 Task: Use Electro Beep Accent 01 Effect in this video Movie B.mp4
Action: Mouse moved to (189, 126)
Screenshot: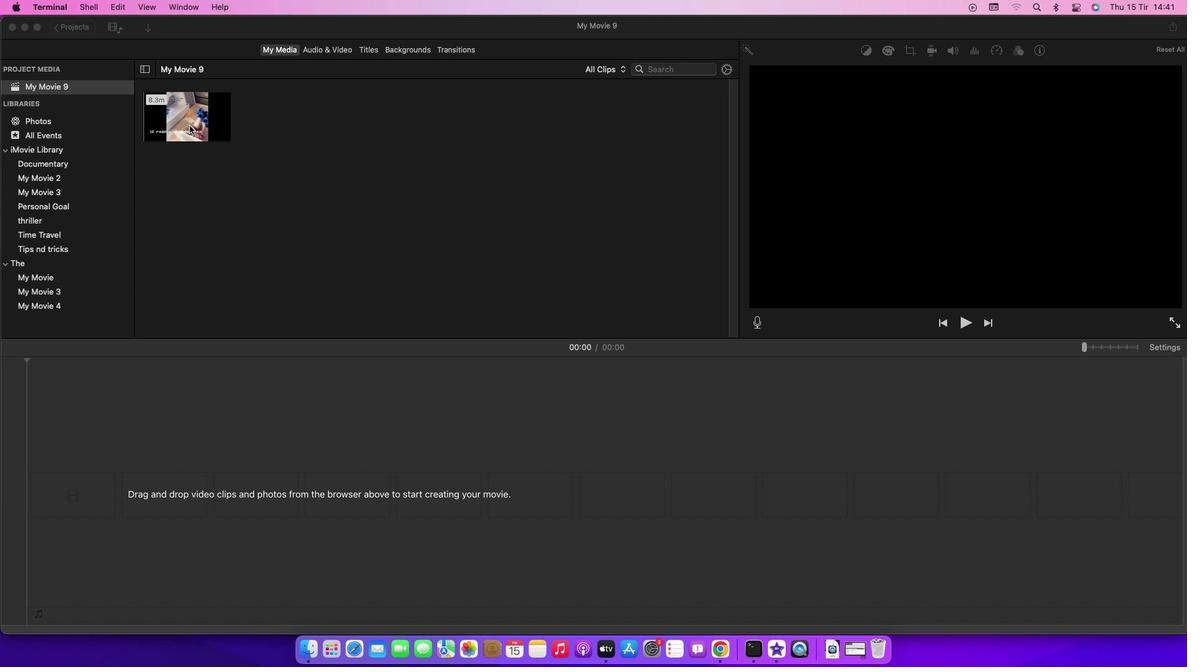 
Action: Mouse pressed left at (189, 126)
Screenshot: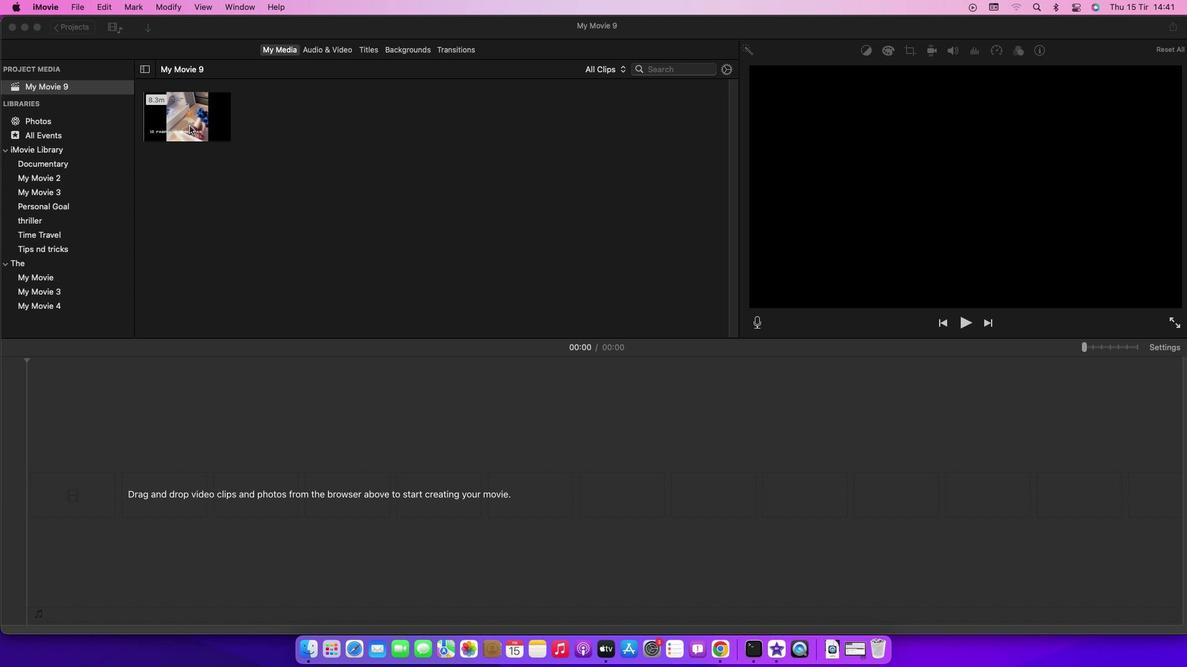 
Action: Mouse moved to (199, 110)
Screenshot: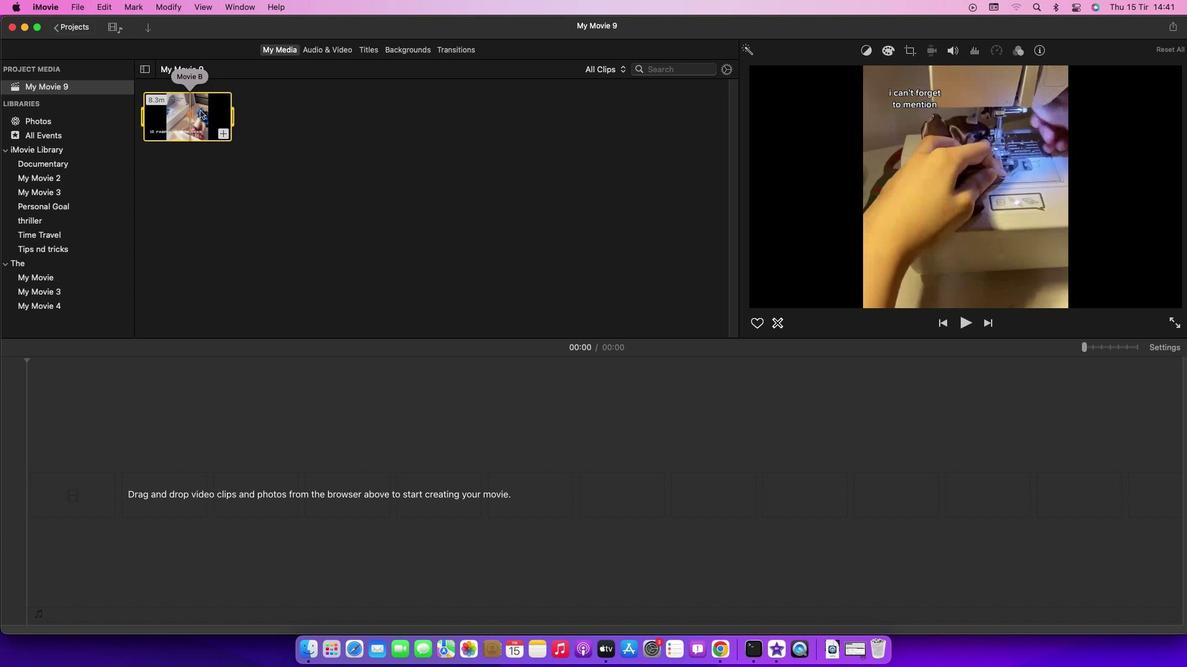 
Action: Mouse pressed left at (199, 110)
Screenshot: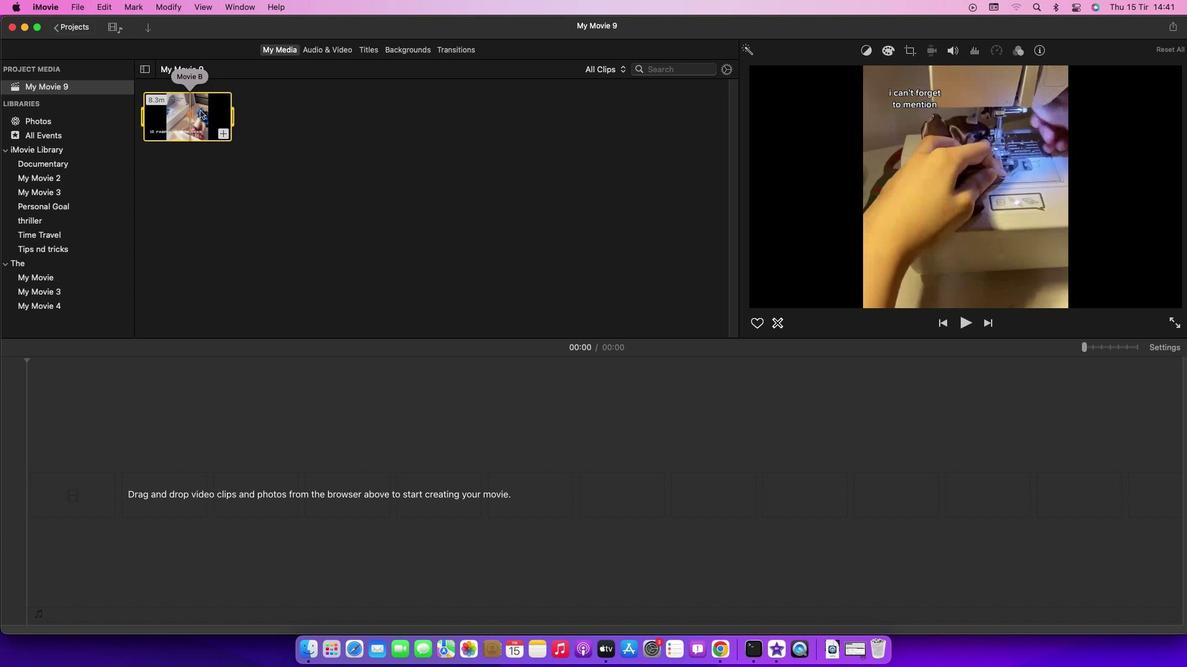 
Action: Mouse moved to (326, 53)
Screenshot: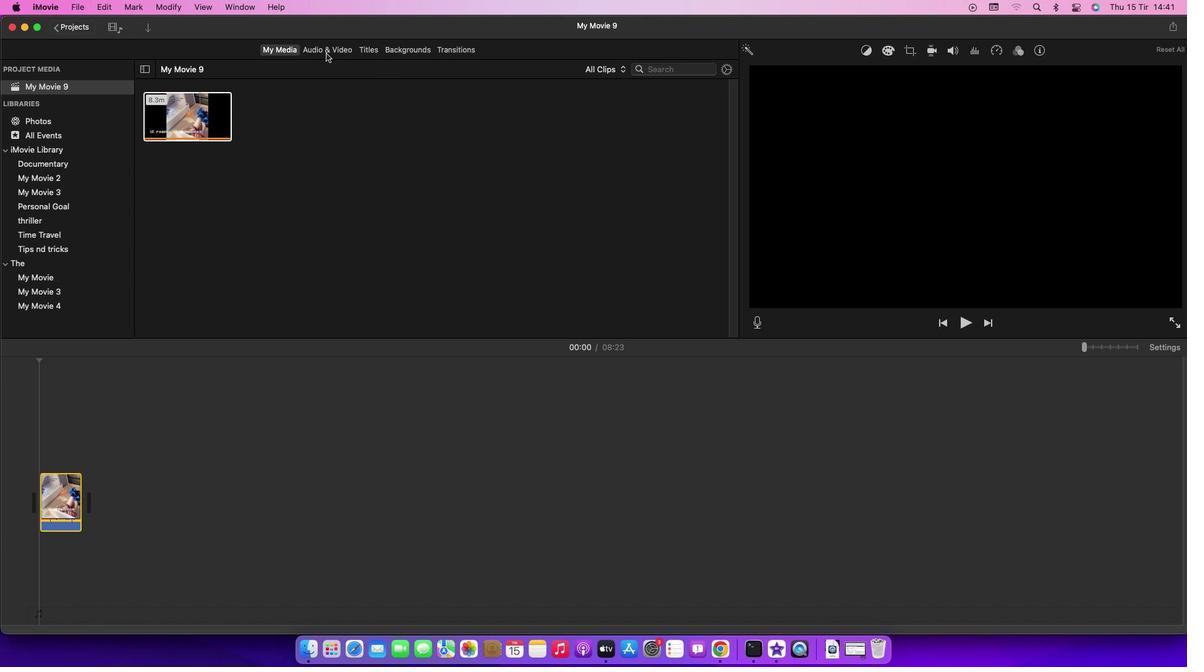 
Action: Mouse pressed left at (326, 53)
Screenshot: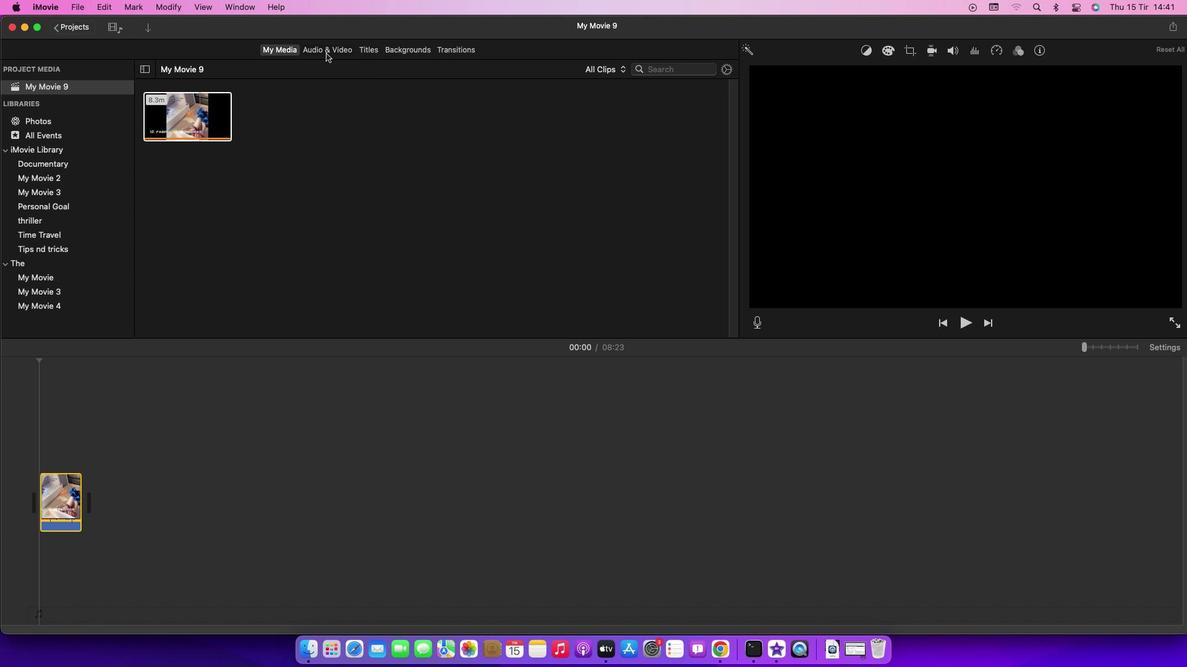 
Action: Mouse moved to (66, 121)
Screenshot: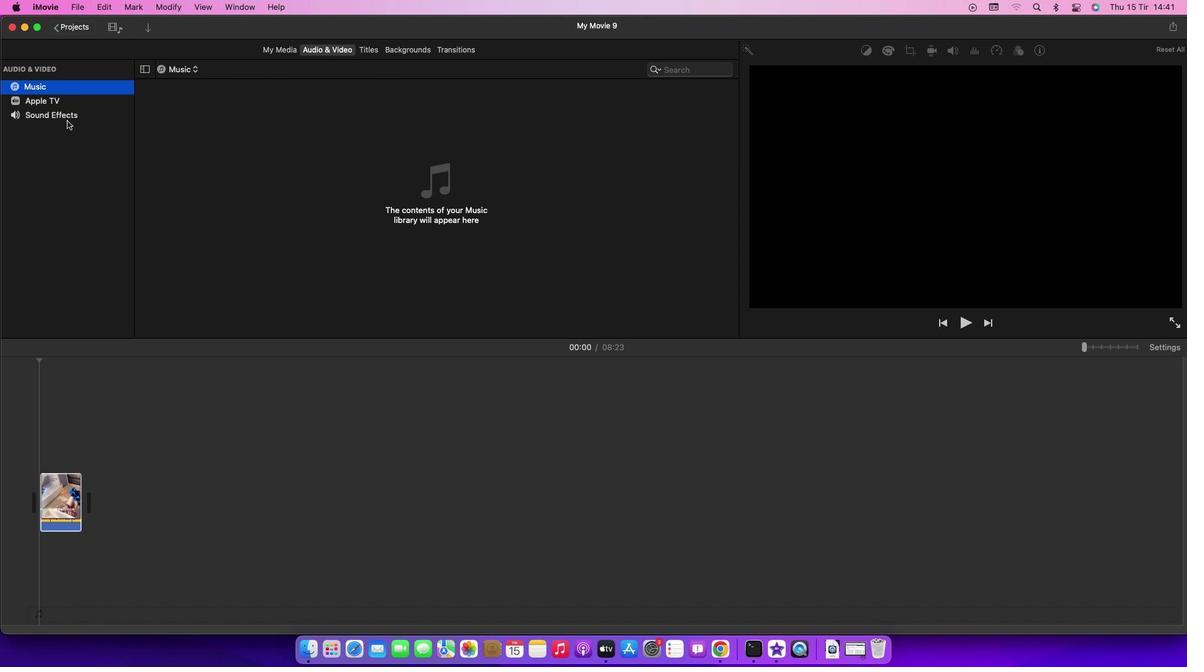 
Action: Mouse pressed left at (66, 121)
Screenshot: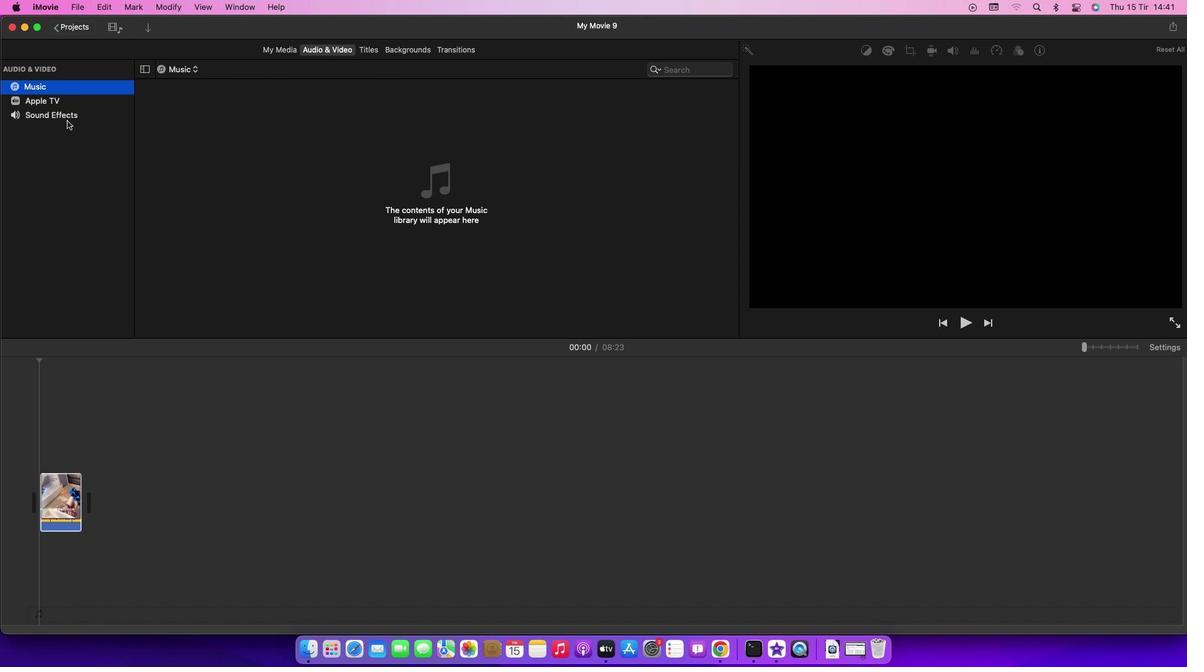 
Action: Mouse moved to (222, 286)
Screenshot: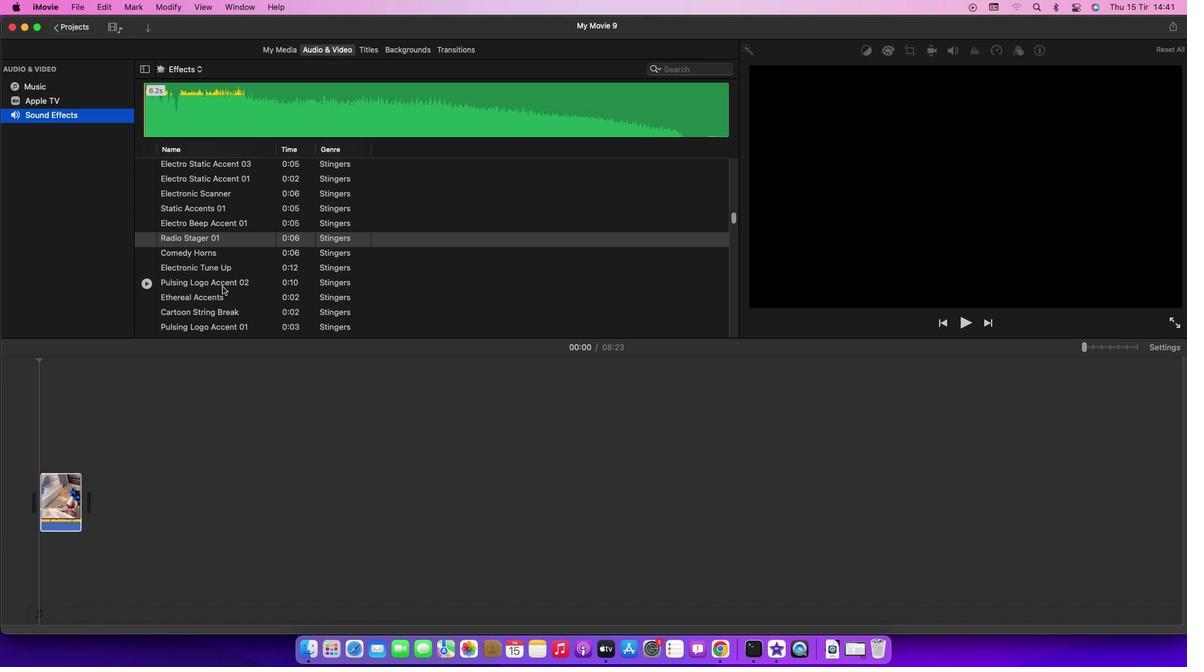 
Action: Mouse scrolled (222, 286) with delta (0, 0)
Screenshot: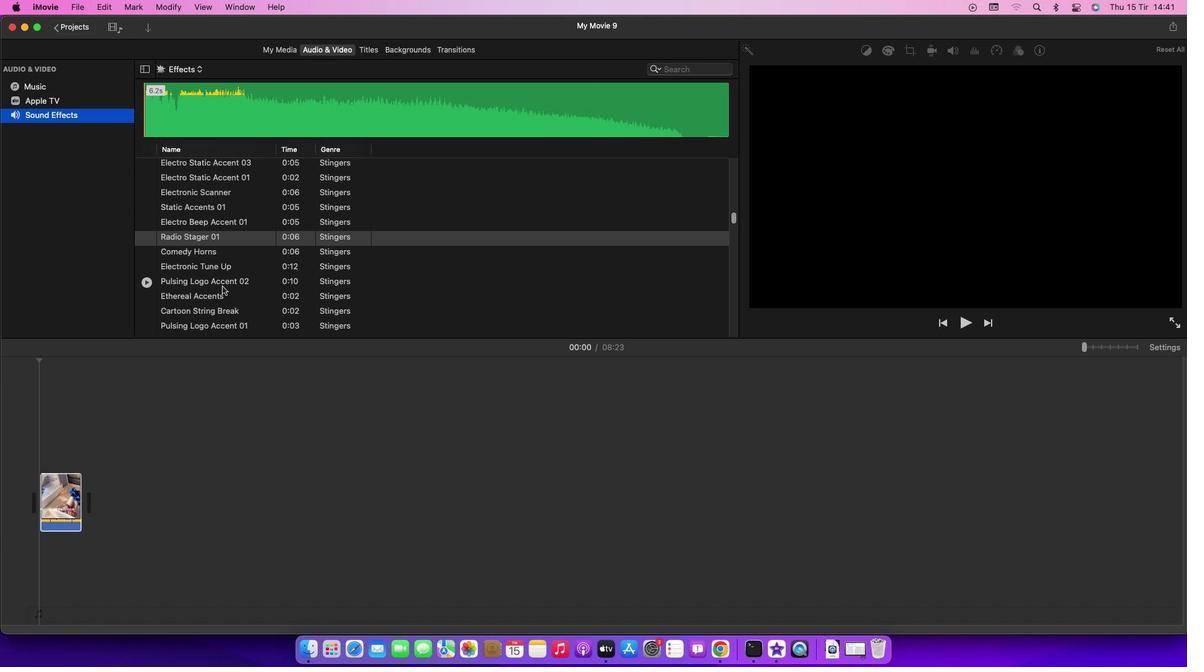 
Action: Mouse moved to (221, 220)
Screenshot: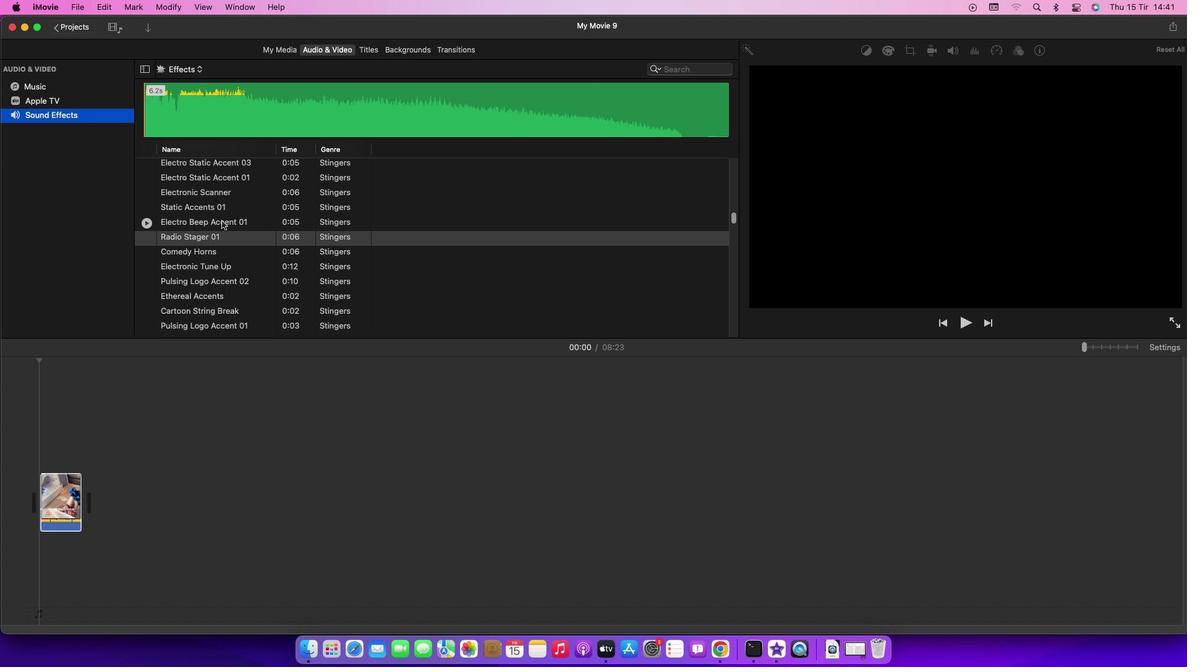 
Action: Mouse pressed left at (221, 220)
Screenshot: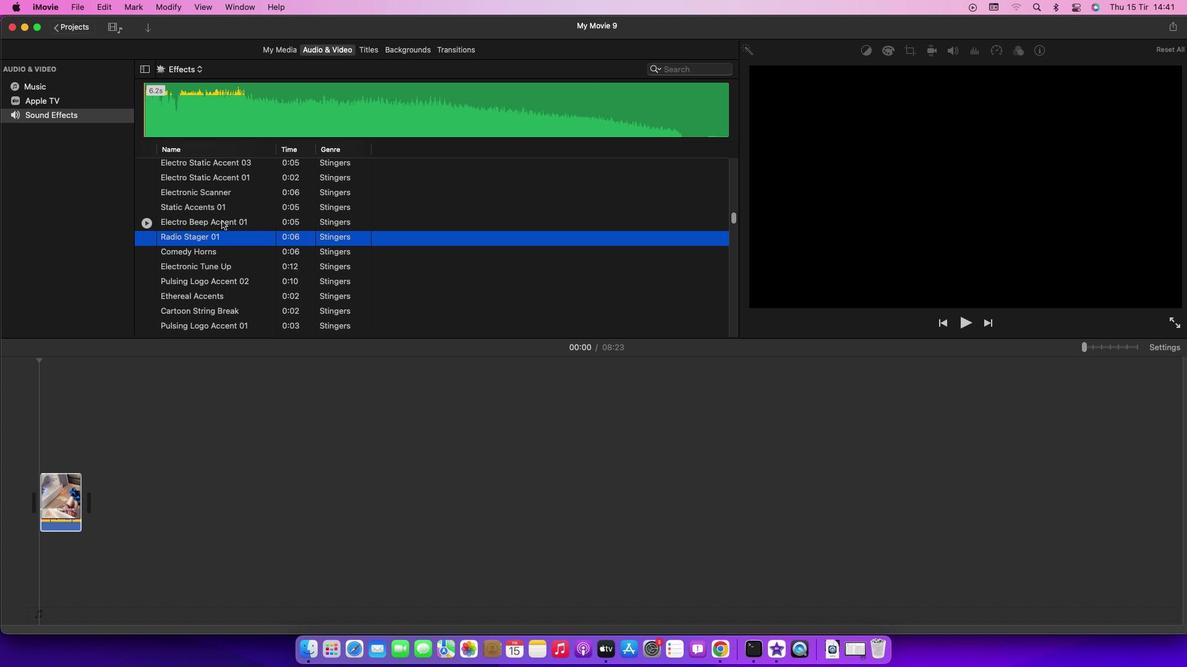 
Action: Mouse moved to (231, 221)
Screenshot: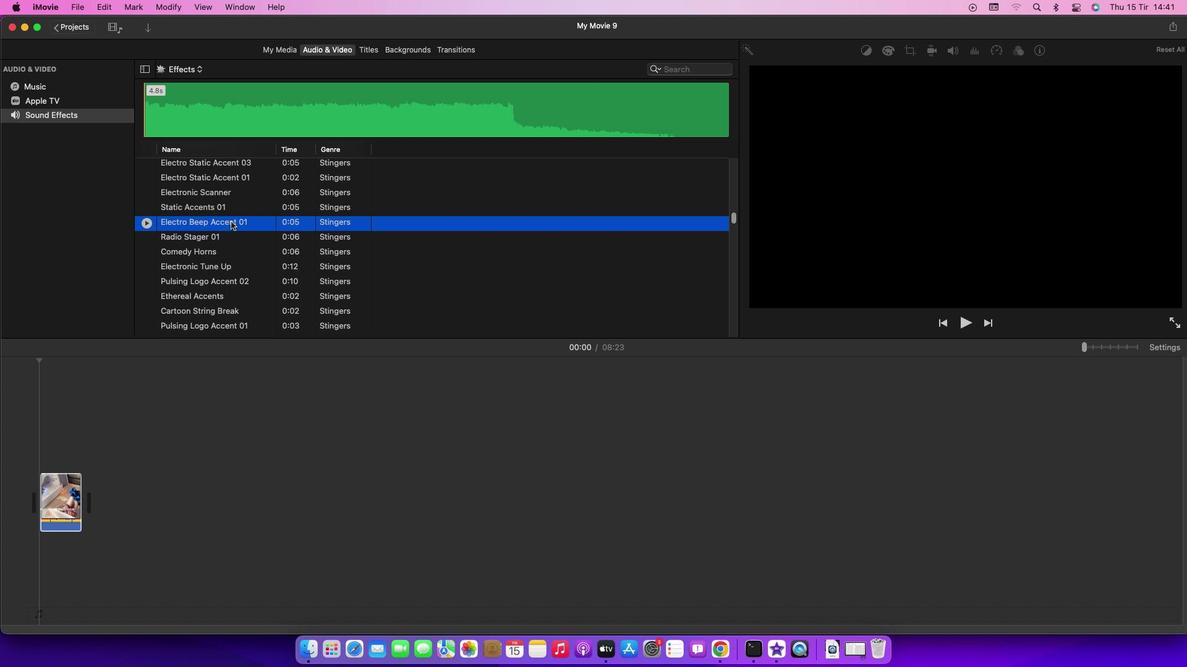 
Action: Mouse pressed left at (231, 221)
Screenshot: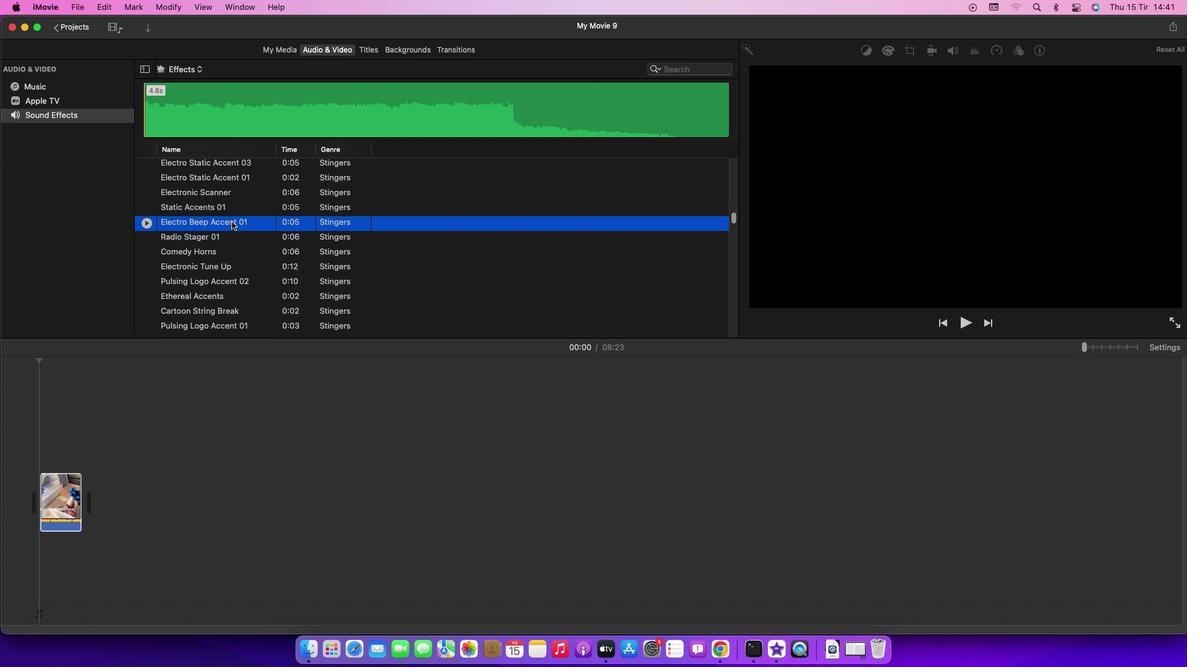 
Action: Mouse moved to (332, 476)
Screenshot: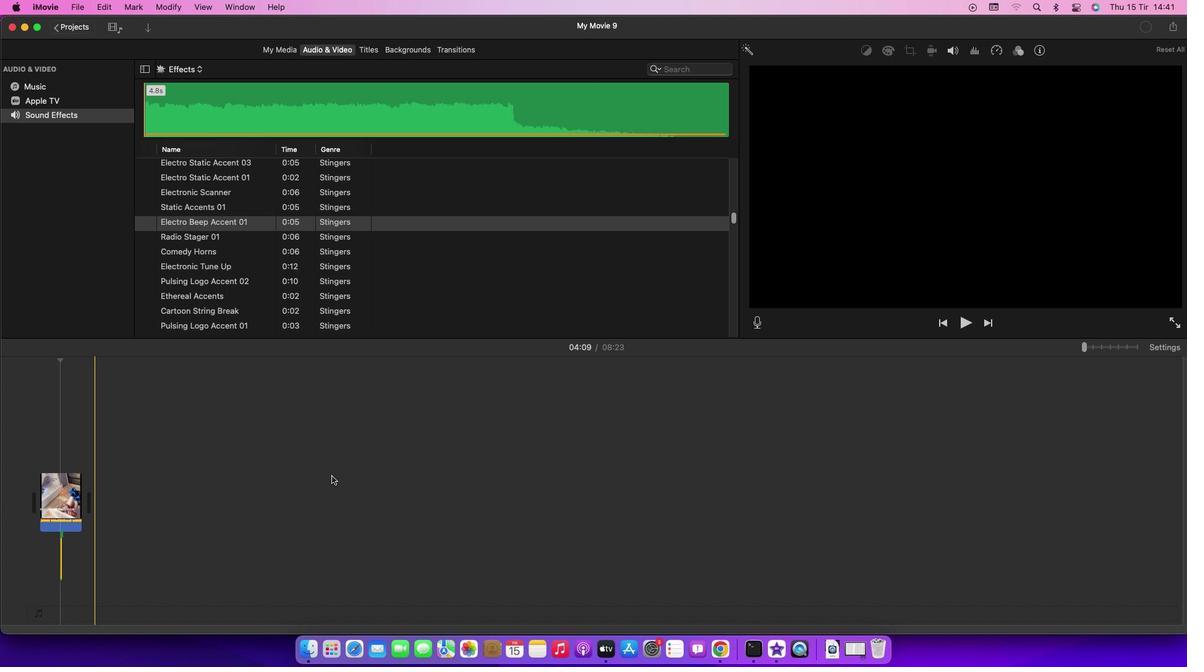 
